 Task: Create List Training in Board Diversity and Inclusion Metrics and Reporting to Workspace Customer Relationship Management
Action: Mouse moved to (110, 345)
Screenshot: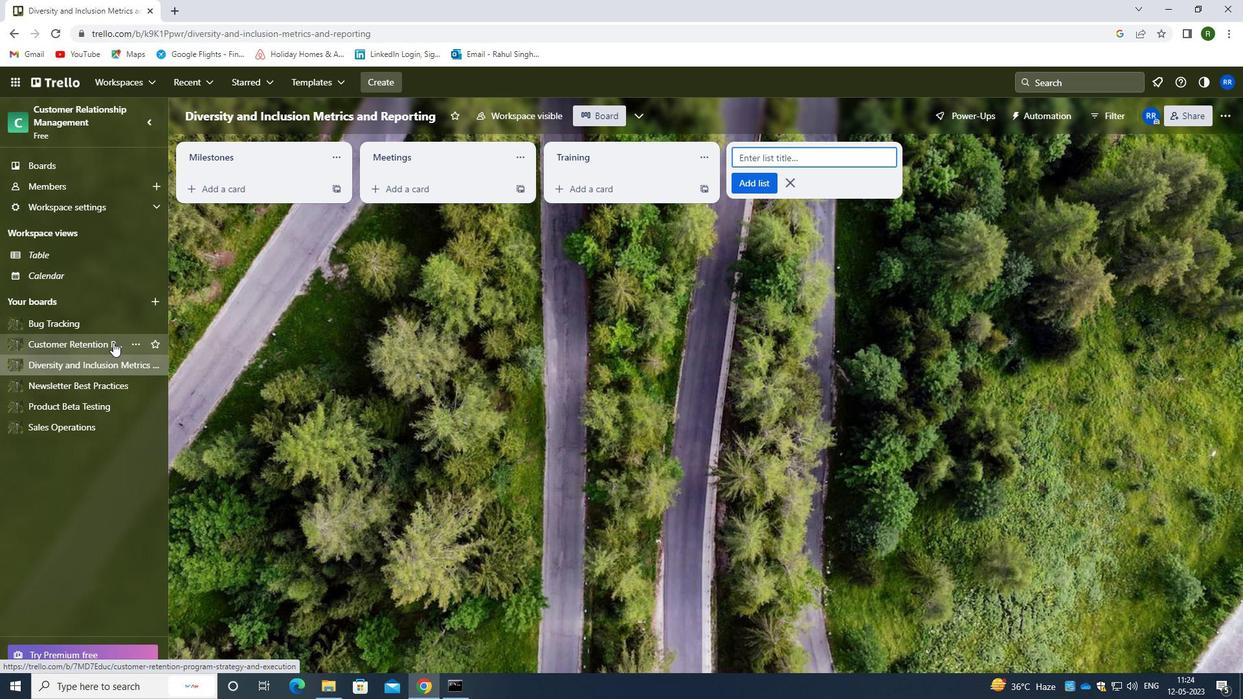 
Action: Mouse pressed left at (110, 345)
Screenshot: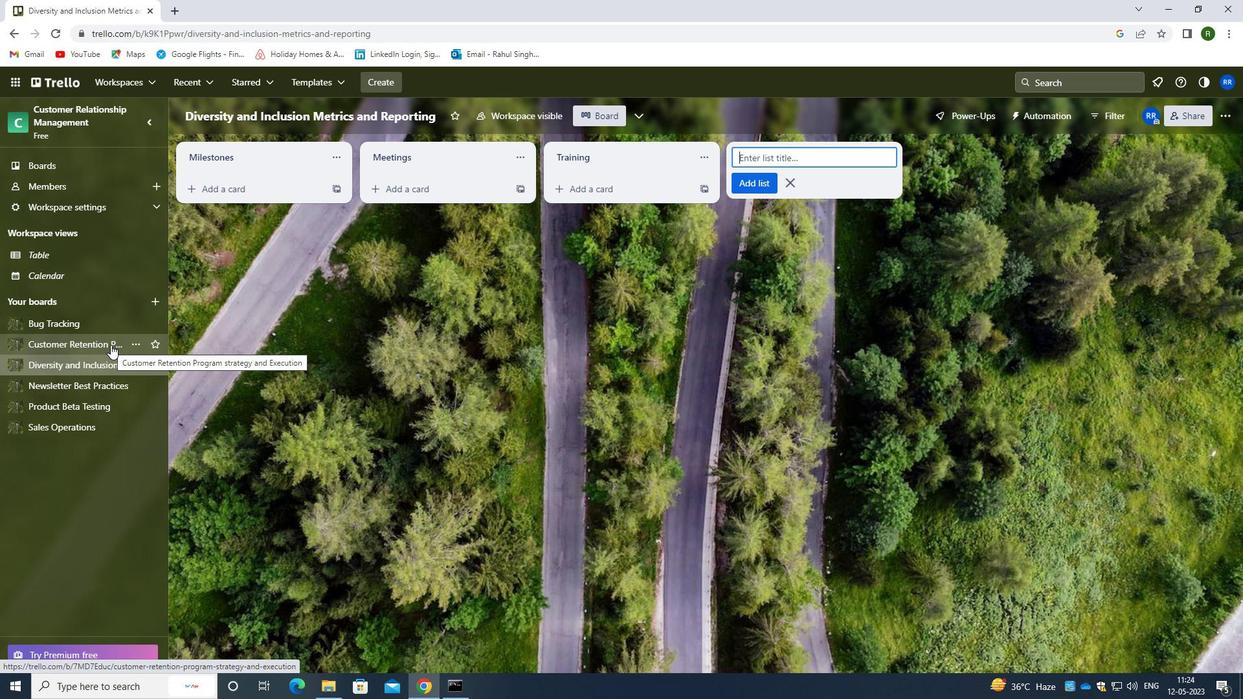
Action: Mouse moved to (605, 161)
Screenshot: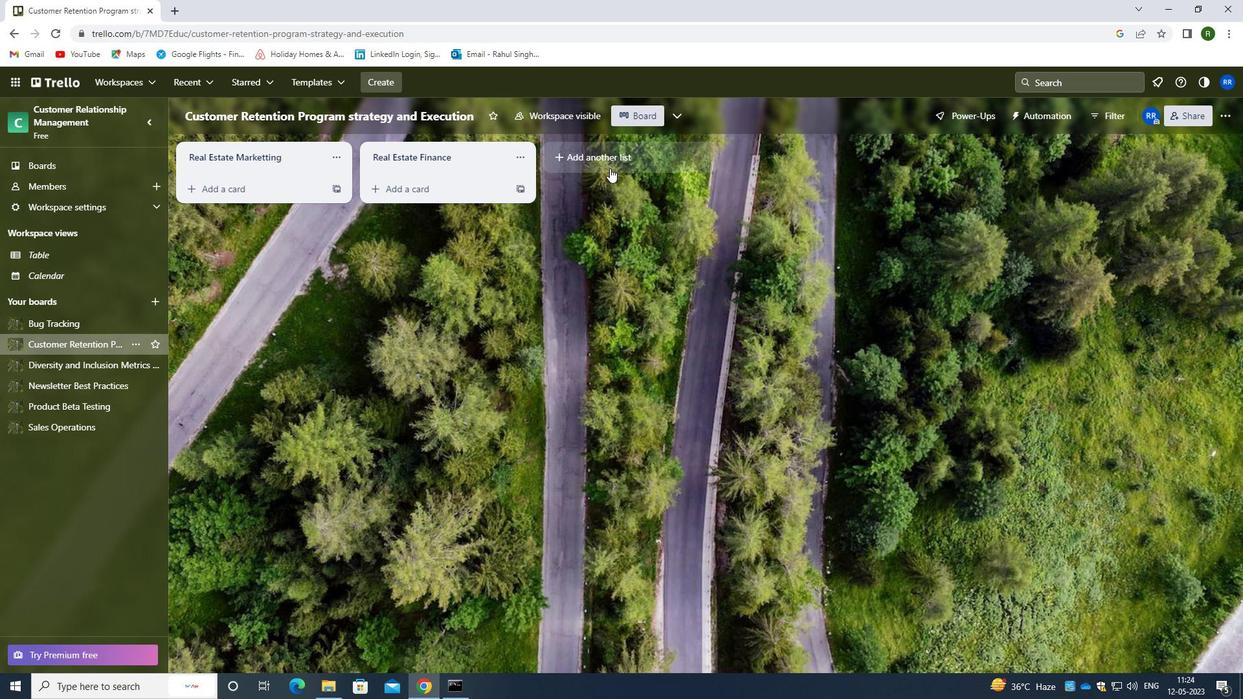 
Action: Mouse pressed left at (605, 161)
Screenshot: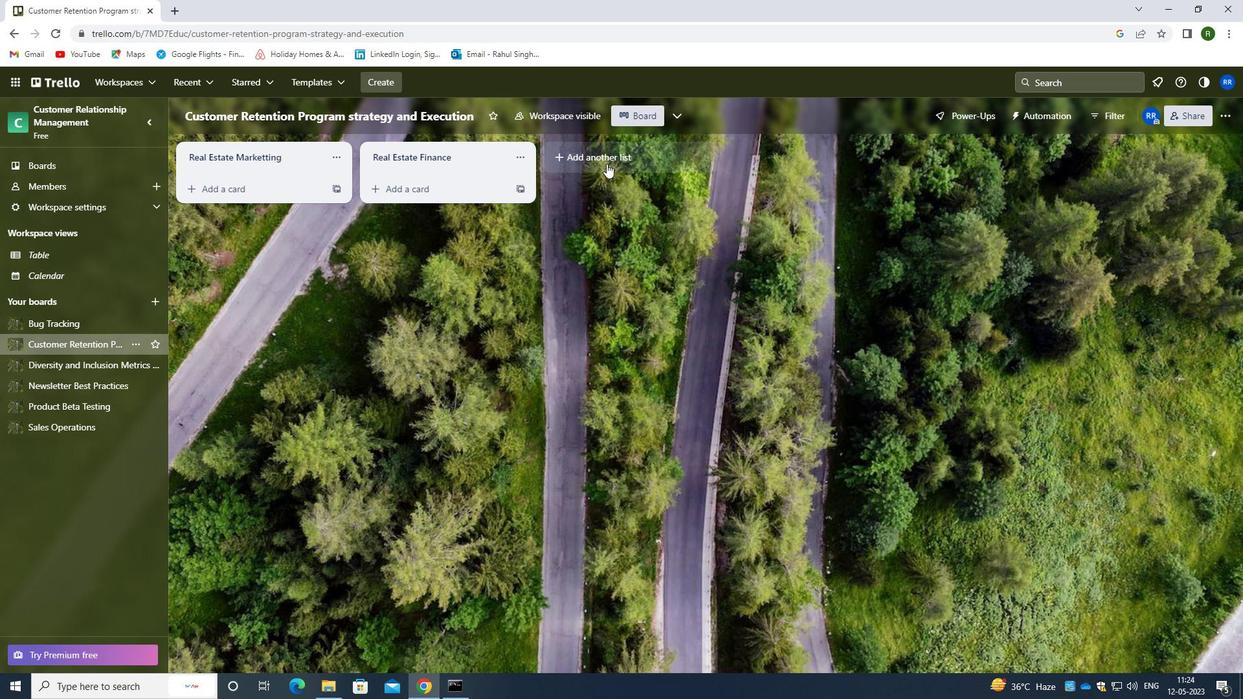 
Action: Mouse moved to (578, 160)
Screenshot: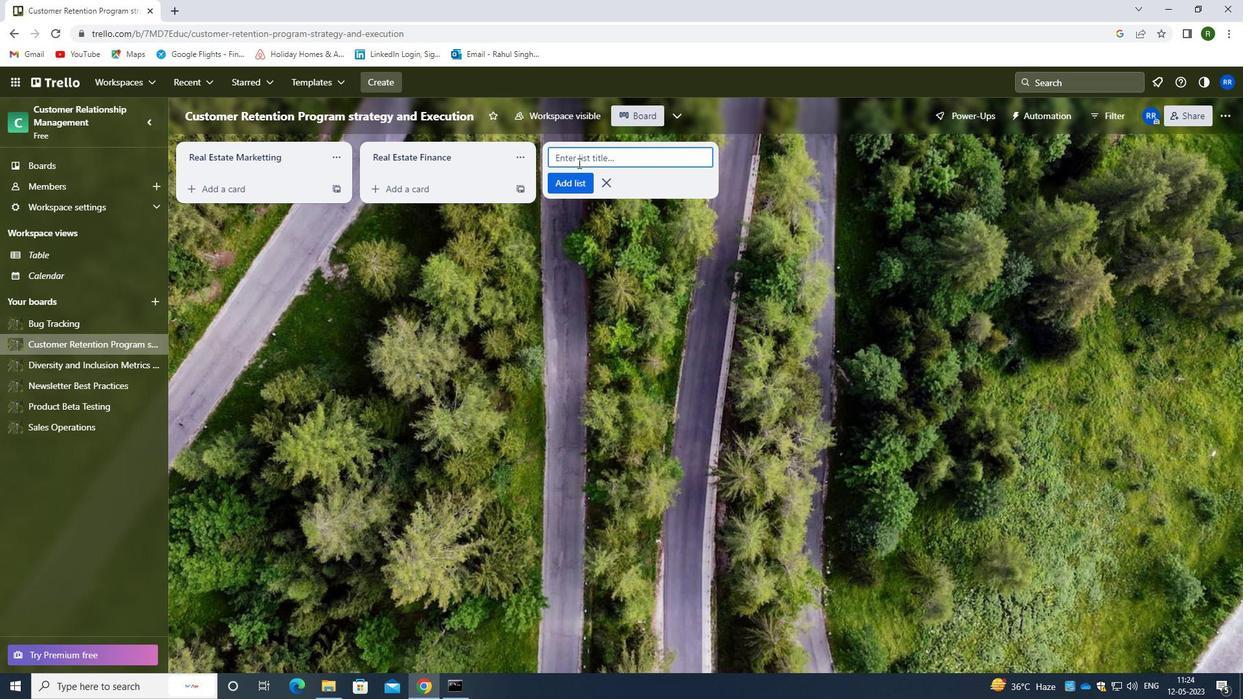 
Action: Key pressed <Key.shift><Key.shift>HOME<Key.space><Key.shift>EQUIY<Key.backspace>TY<Key.space><Key.shift><Key.shift><Key.shift><Key.shift><Key.shift><Key.shift><Key.shift>LOANS
Screenshot: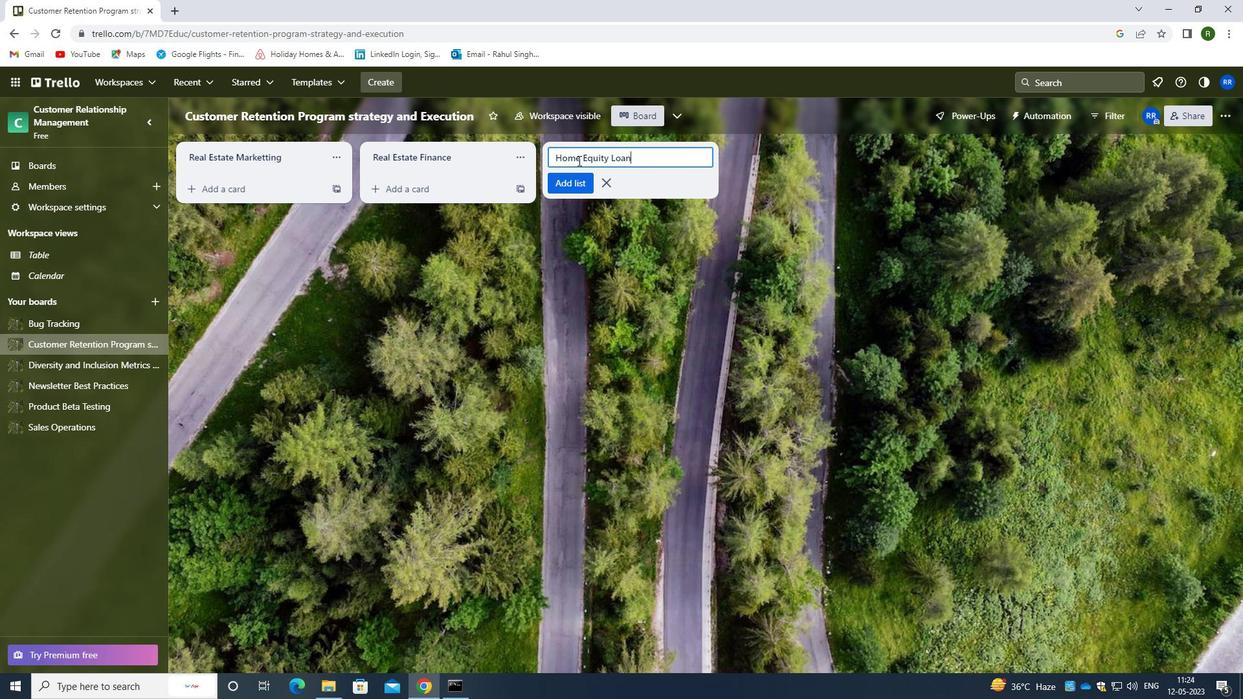 
Action: Mouse moved to (559, 180)
Screenshot: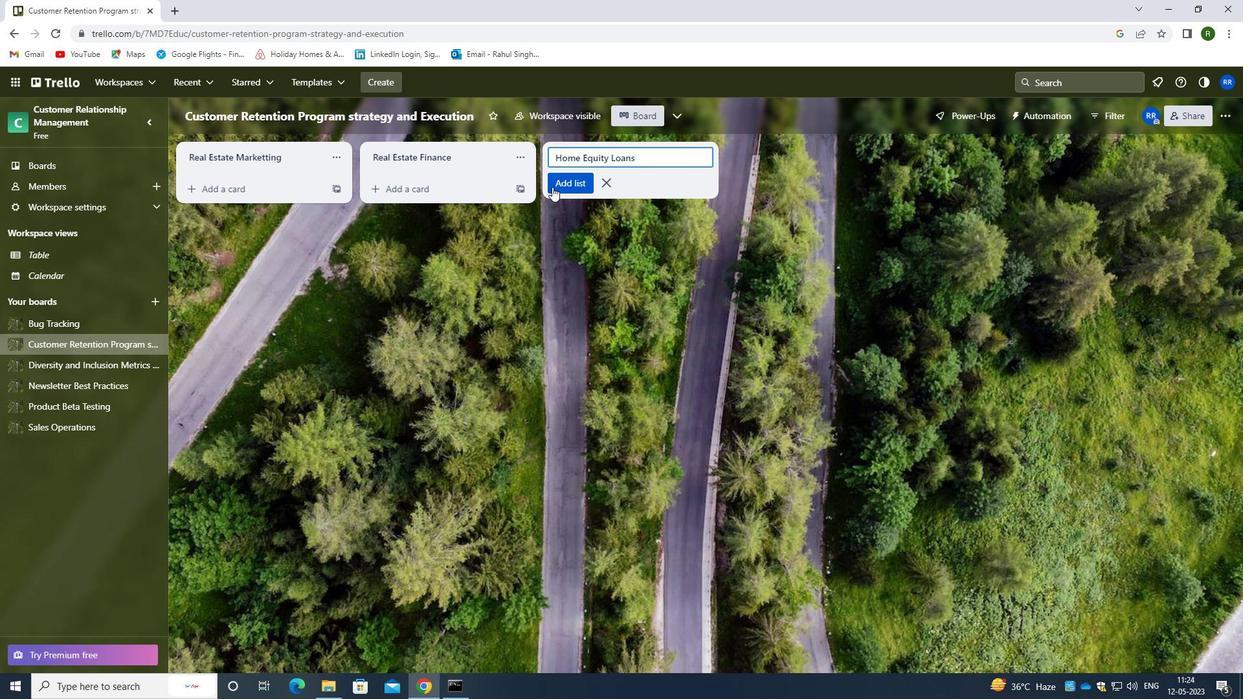 
Action: Mouse pressed left at (559, 180)
Screenshot: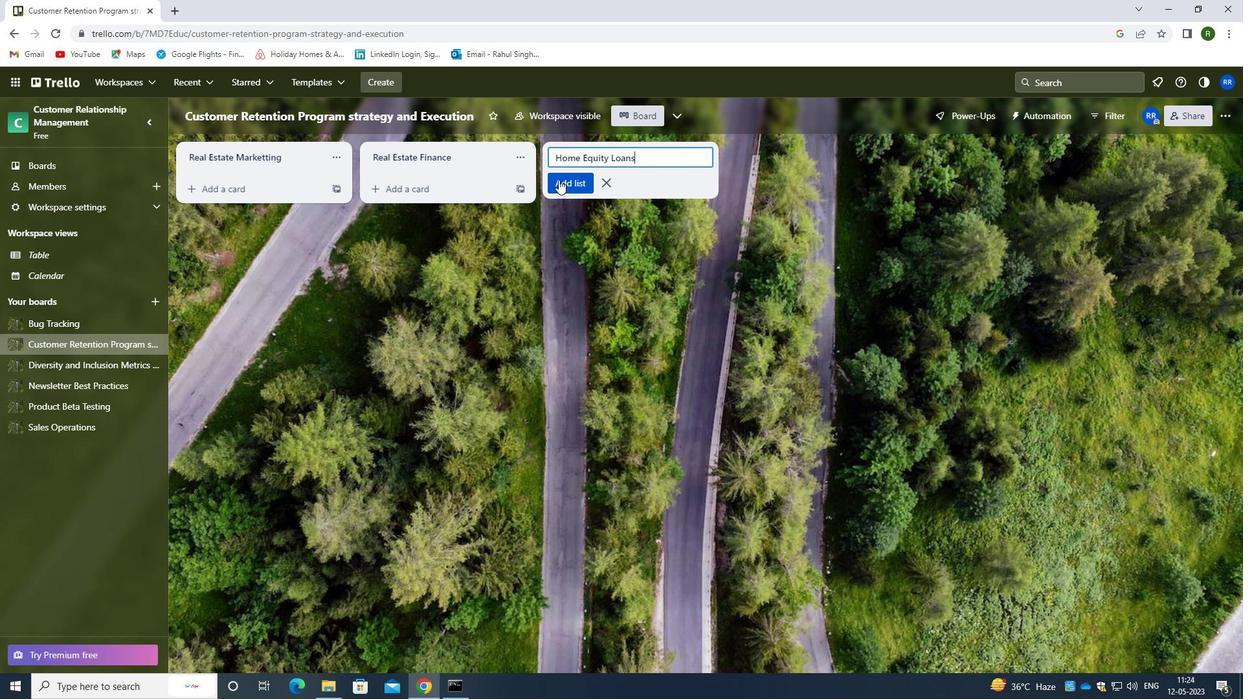 
Action: Mouse moved to (351, 217)
Screenshot: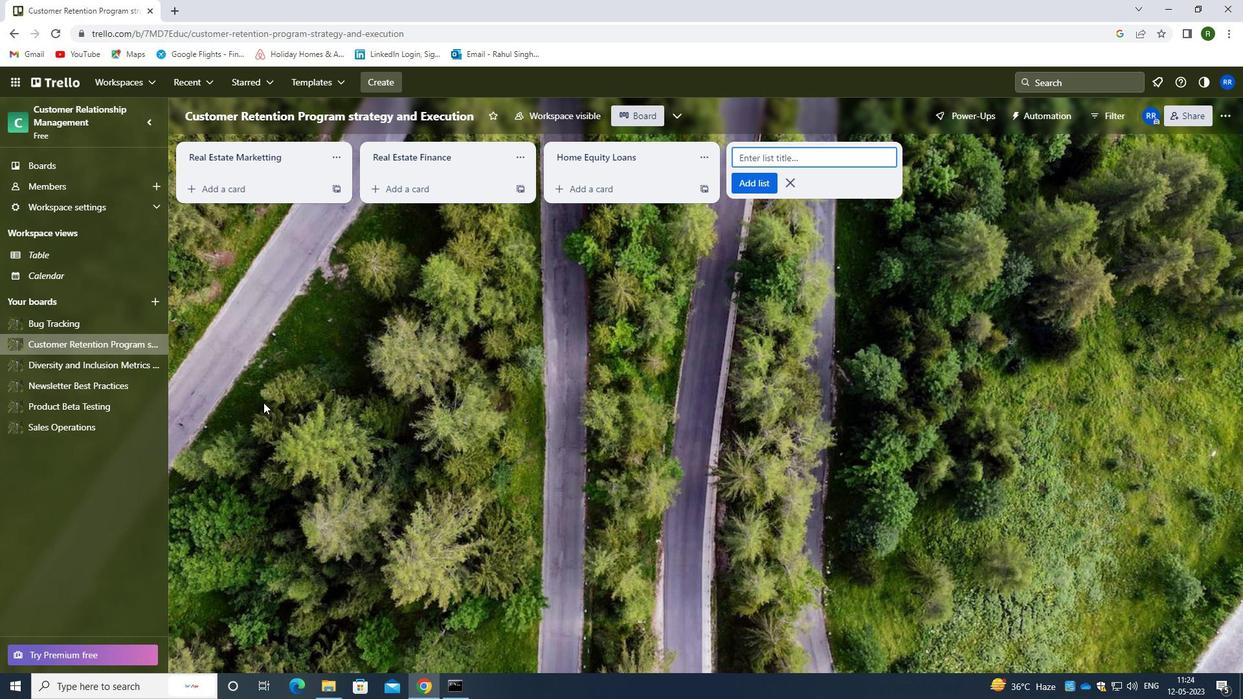 
